 Task: Change the sample rate converter type to the Sinc function (fast).
Action: Mouse moved to (95, 15)
Screenshot: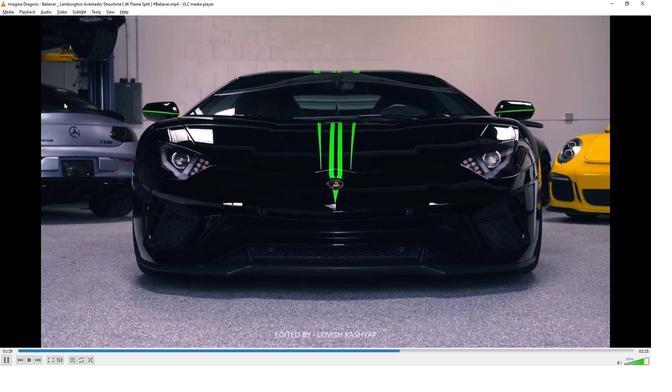 
Action: Mouse pressed left at (95, 15)
Screenshot: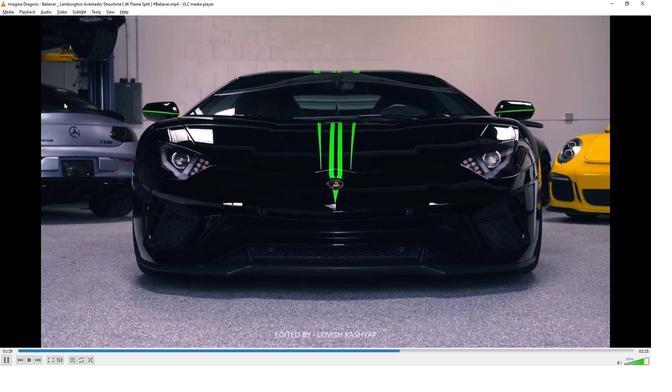 
Action: Mouse moved to (95, 13)
Screenshot: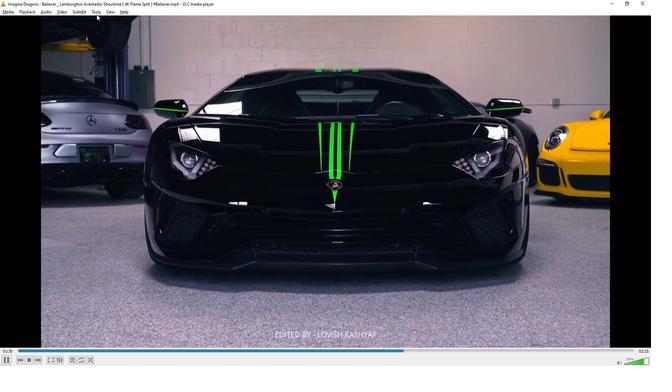 
Action: Mouse pressed left at (95, 13)
Screenshot: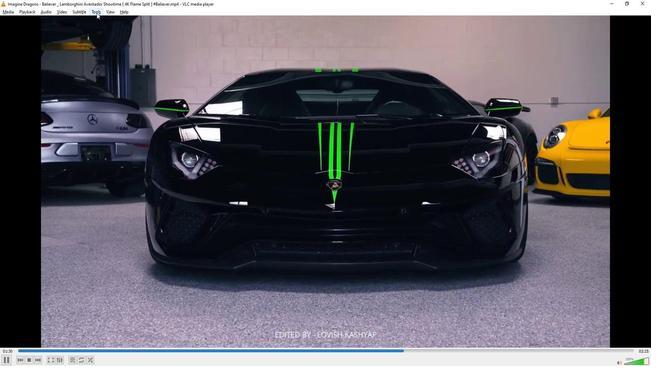 
Action: Mouse moved to (102, 93)
Screenshot: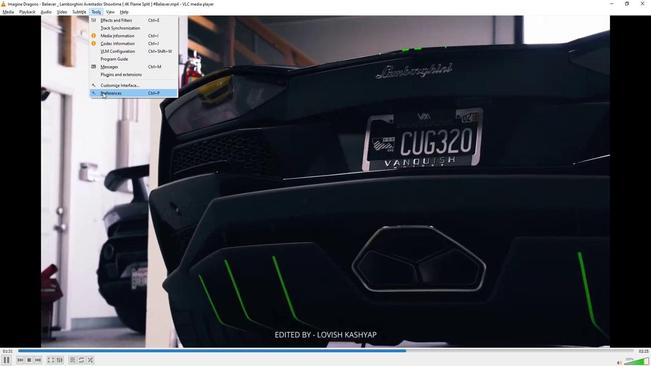 
Action: Mouse pressed left at (102, 93)
Screenshot: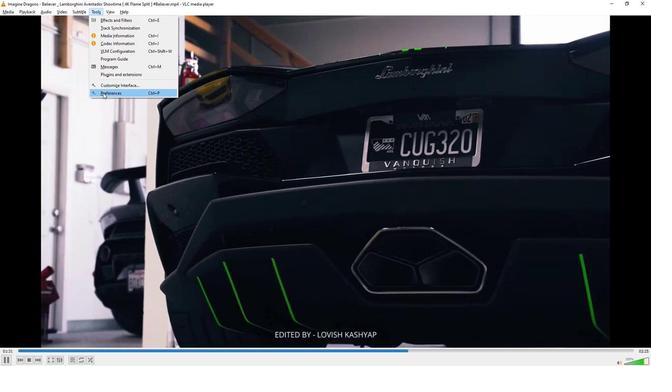 
Action: Mouse moved to (190, 277)
Screenshot: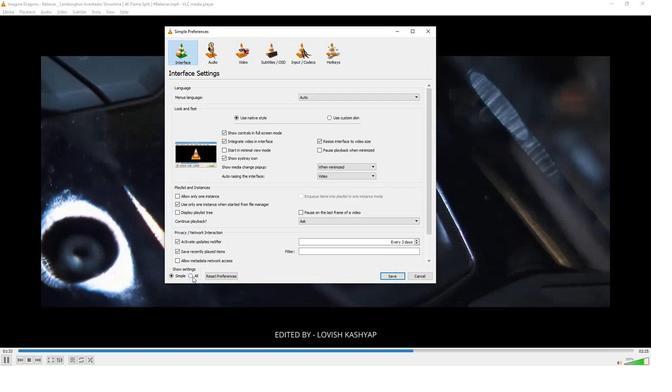 
Action: Mouse pressed left at (190, 277)
Screenshot: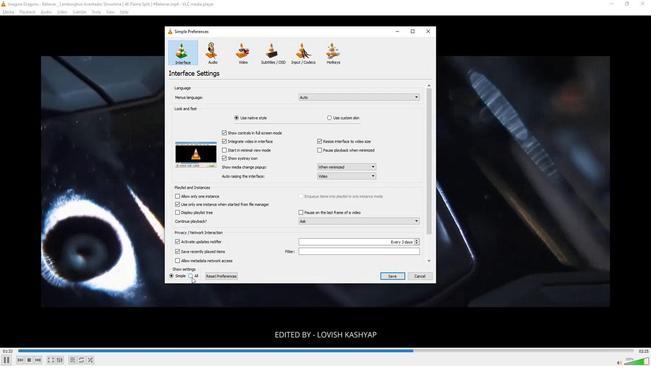 
Action: Mouse moved to (182, 114)
Screenshot: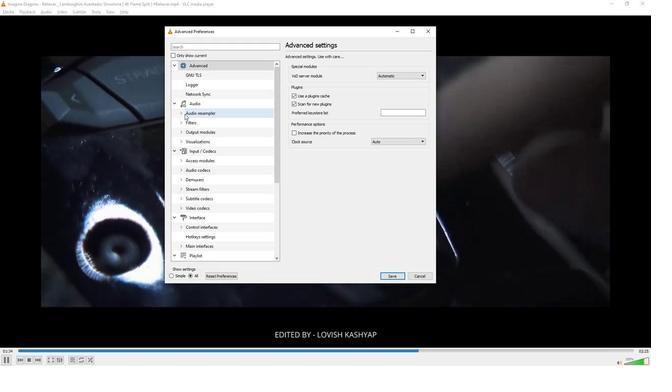 
Action: Mouse pressed left at (182, 114)
Screenshot: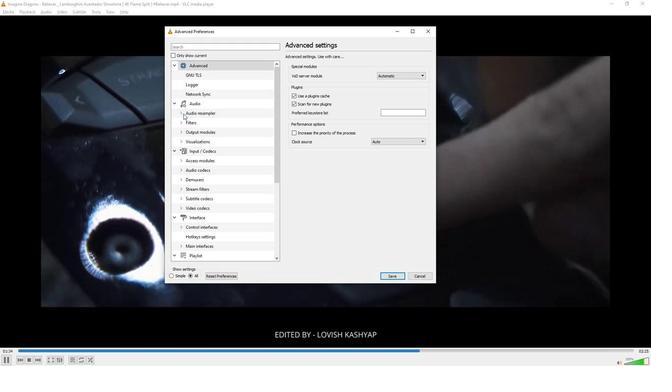 
Action: Mouse moved to (206, 127)
Screenshot: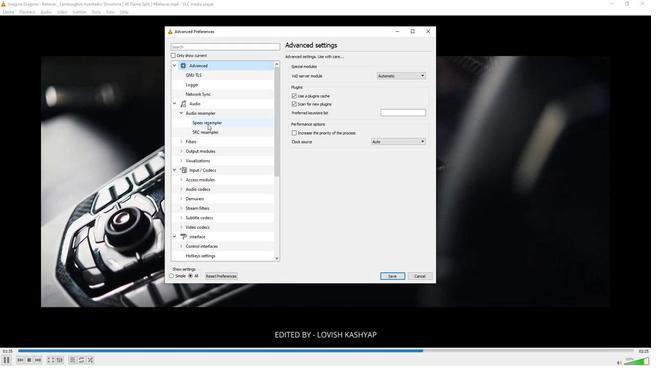 
Action: Mouse pressed left at (206, 127)
Screenshot: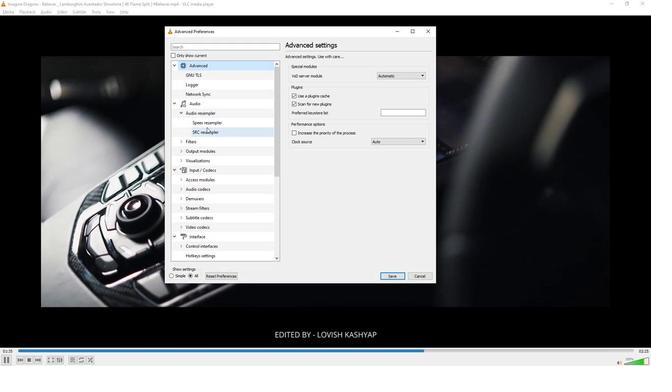 
Action: Mouse moved to (402, 67)
Screenshot: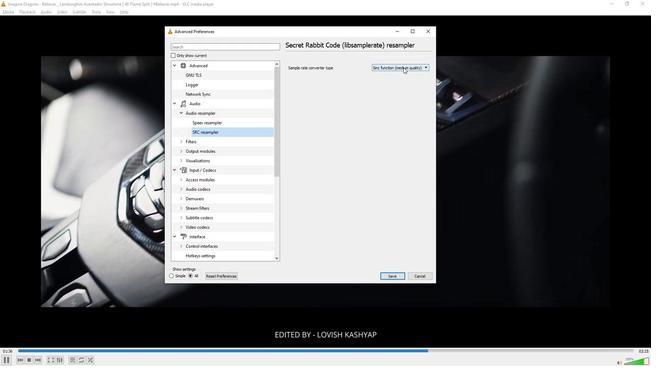 
Action: Mouse pressed left at (402, 67)
Screenshot: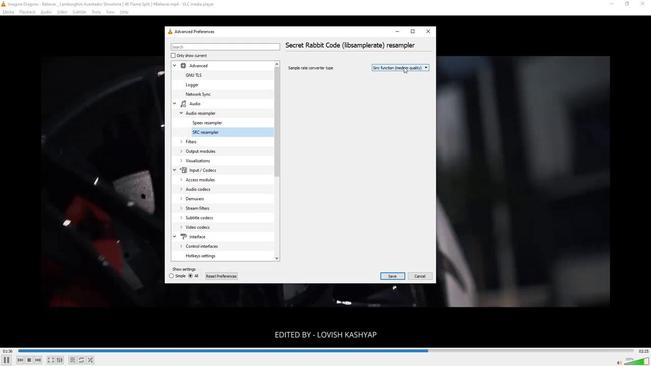
Action: Mouse moved to (398, 81)
Screenshot: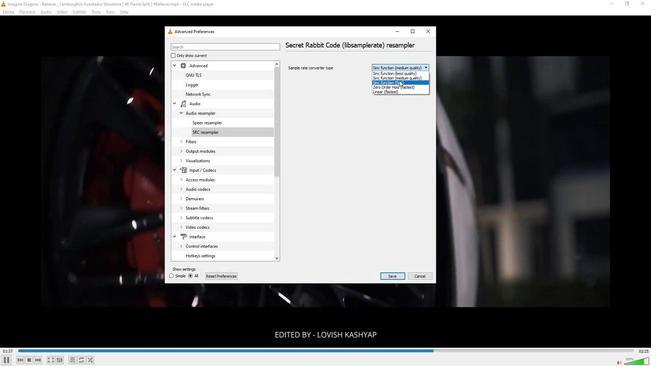 
Action: Mouse pressed left at (398, 81)
Screenshot: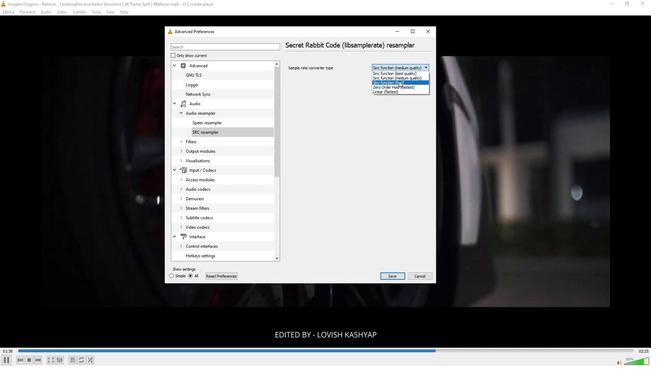 
Action: Mouse moved to (339, 170)
Screenshot: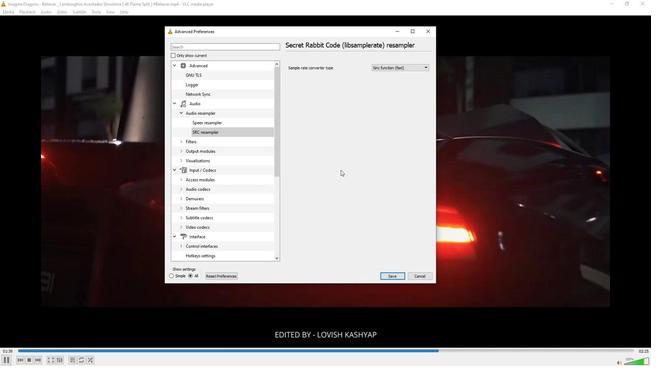 
